 Task: Find ski resorts in the Sierra Nevada between Lake Tahoe, California/Nevada, and Kirkwood, California.
Action: Mouse moved to (230, 77)
Screenshot: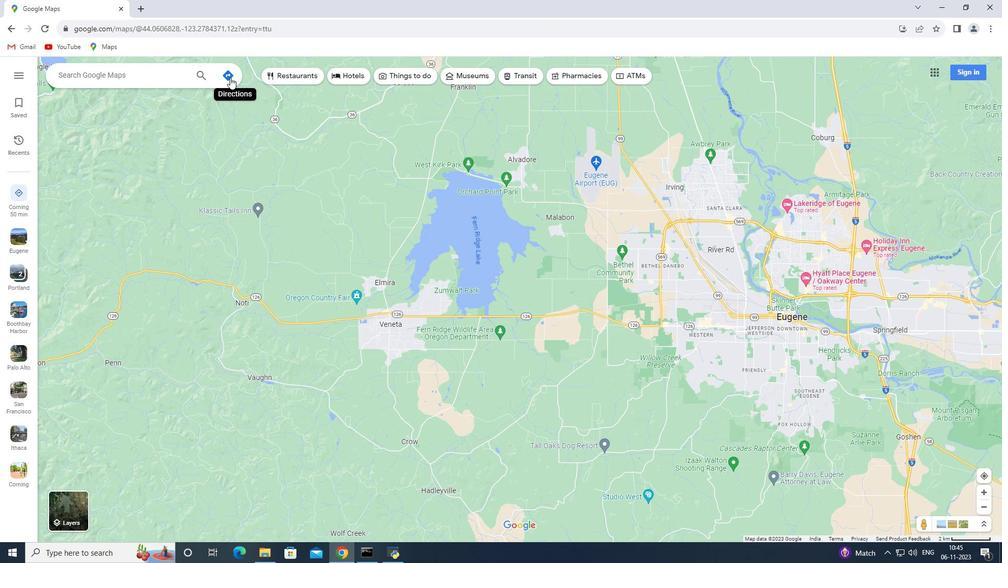 
Action: Mouse pressed left at (230, 77)
Screenshot: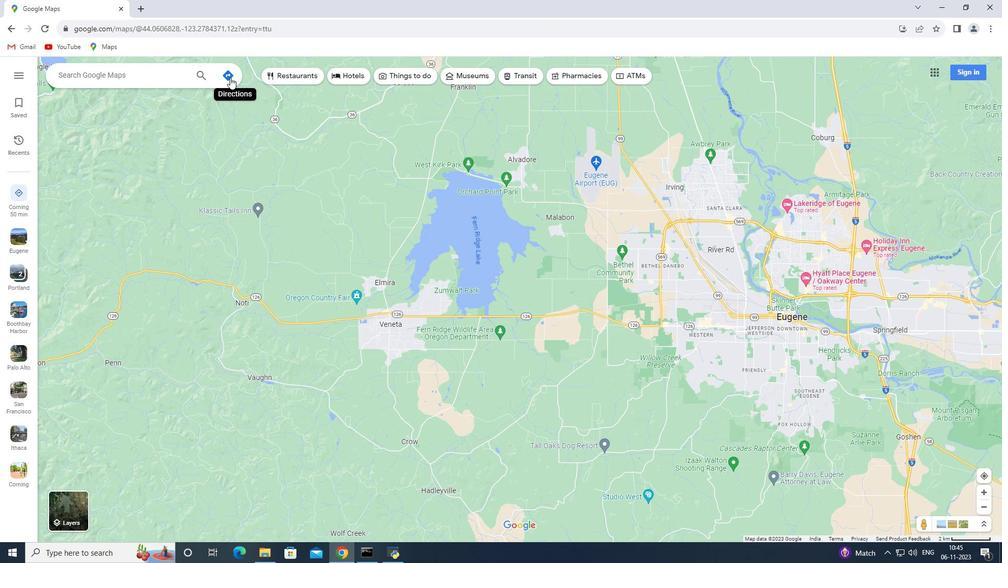 
Action: Mouse moved to (148, 99)
Screenshot: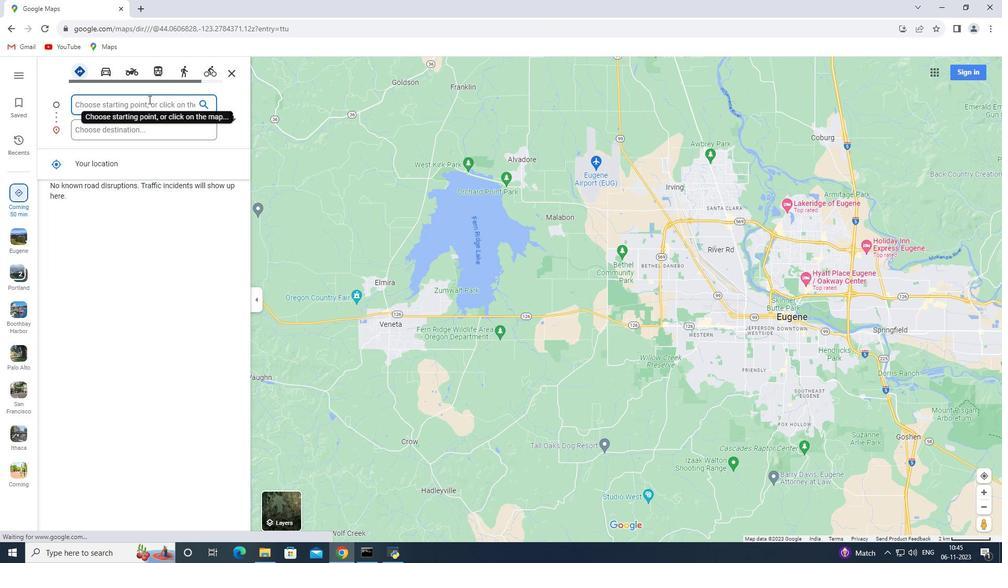
Action: Key pressed <Key.shift_r>Lake<Key.space><Key.shift><Key.shift><Key.shift>Tahoe,<Key.space><Key.shift>California/<Key.shift><Key.shift><Key.shift><Key.shift><Key.shift><Key.shift><Key.shift><Key.shift><Key.shift>Nevada
Screenshot: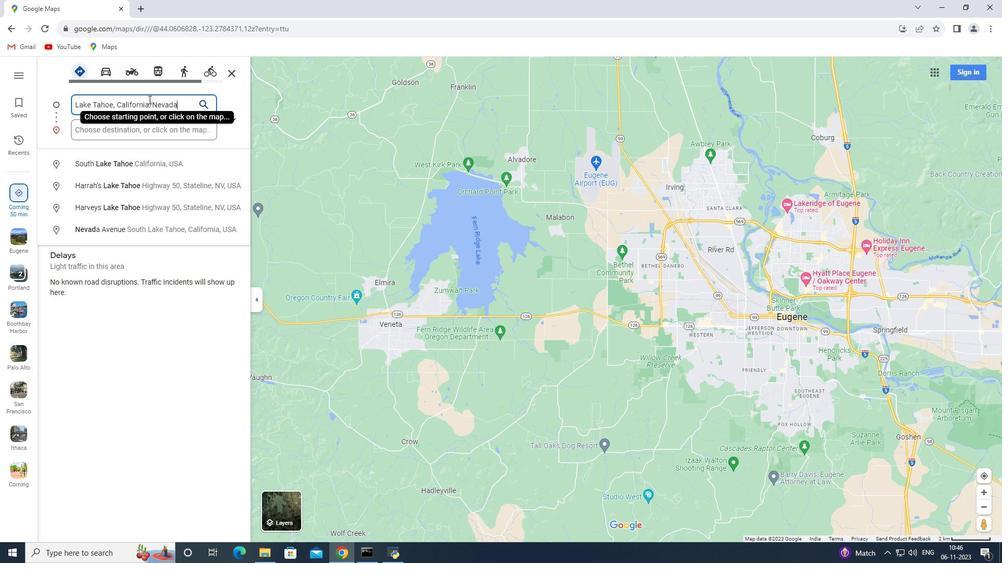 
Action: Mouse moved to (118, 130)
Screenshot: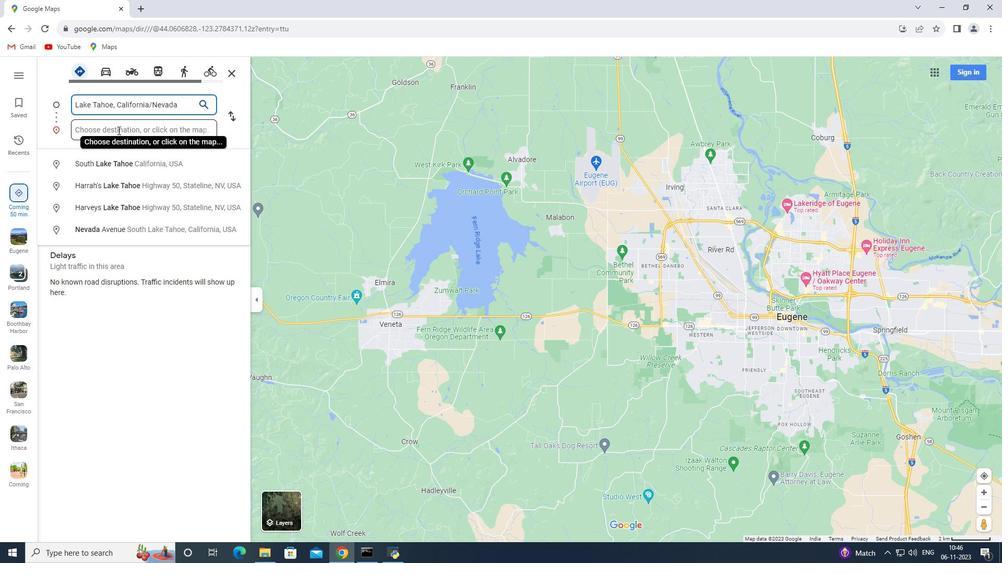 
Action: Mouse pressed left at (118, 130)
Screenshot: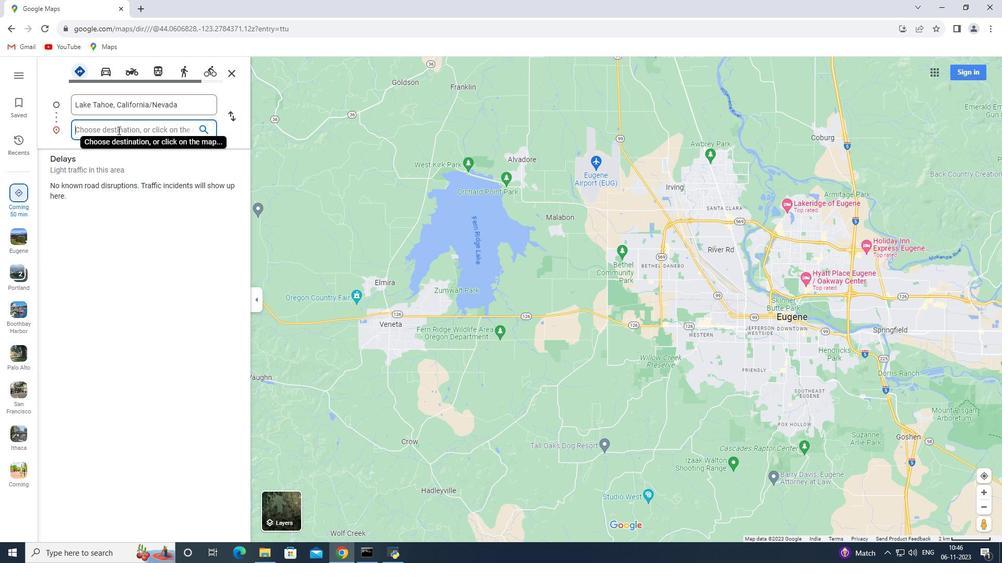 
Action: Key pressed <Key.shift_r>Kirkwood,<Key.space><Key.shift>Calo<Key.backspace>ifornia<Key.enter>
Screenshot: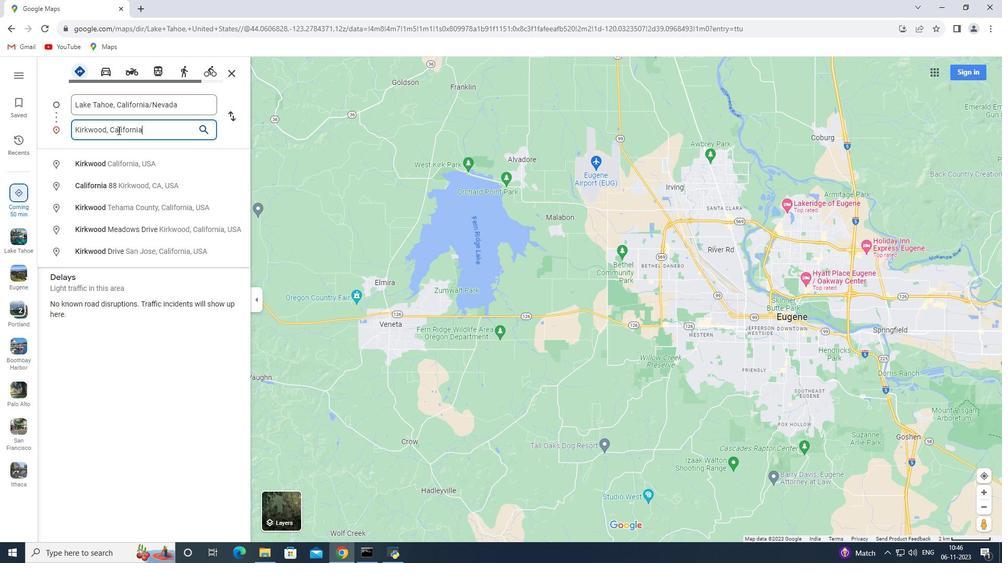 
Action: Mouse moved to (422, 75)
Screenshot: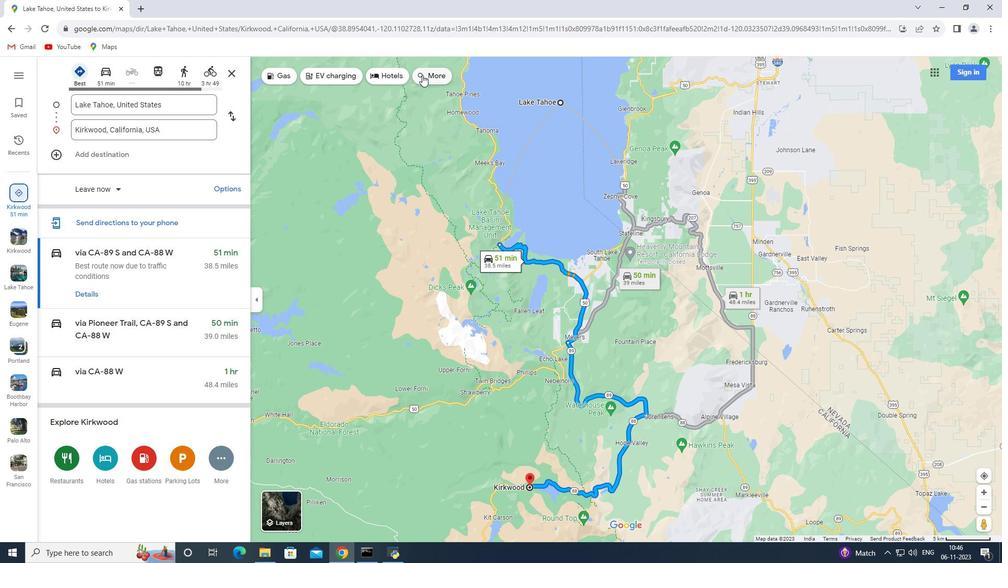 
Action: Mouse pressed left at (422, 75)
Screenshot: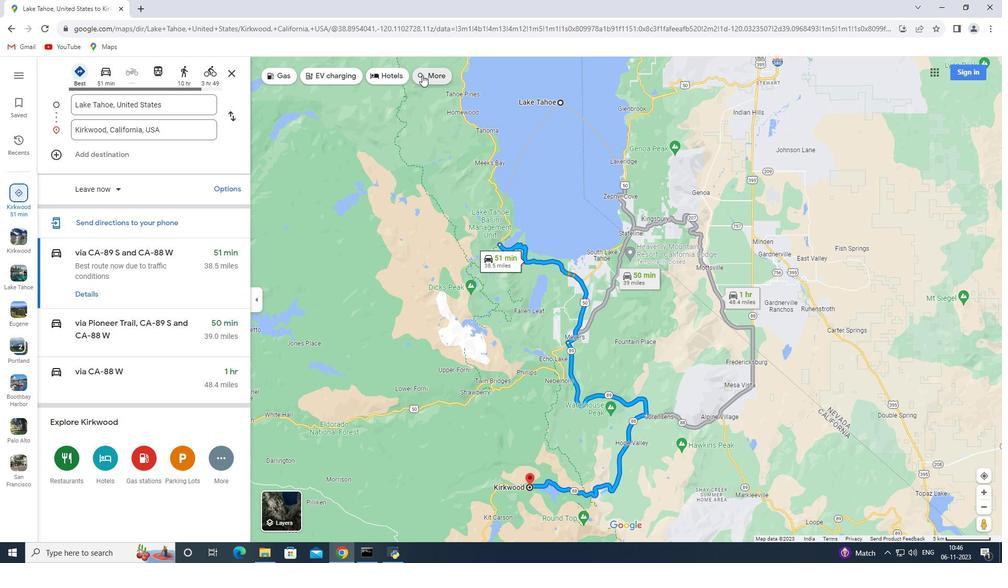 
Action: Mouse moved to (133, 72)
Screenshot: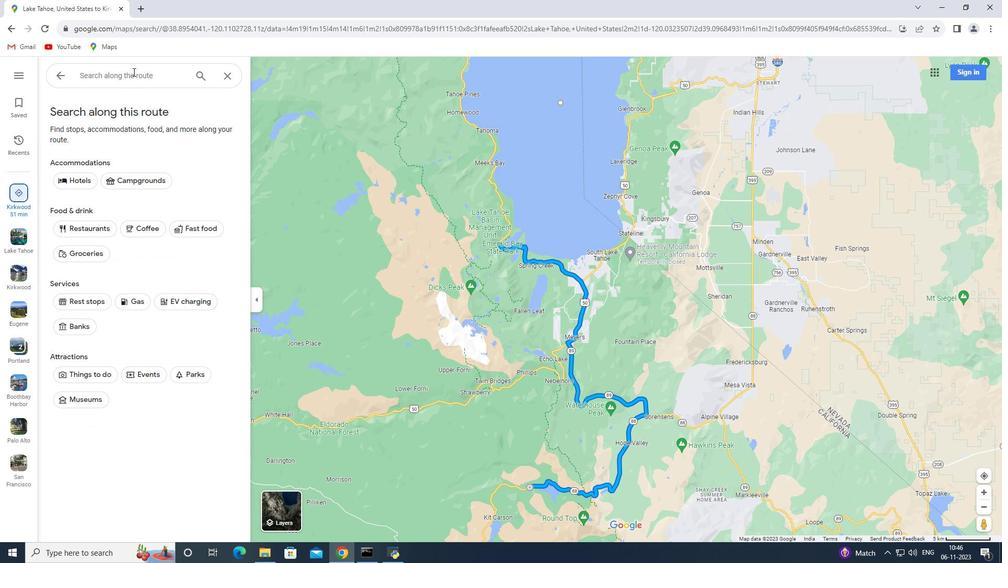 
Action: Mouse pressed left at (133, 72)
Screenshot: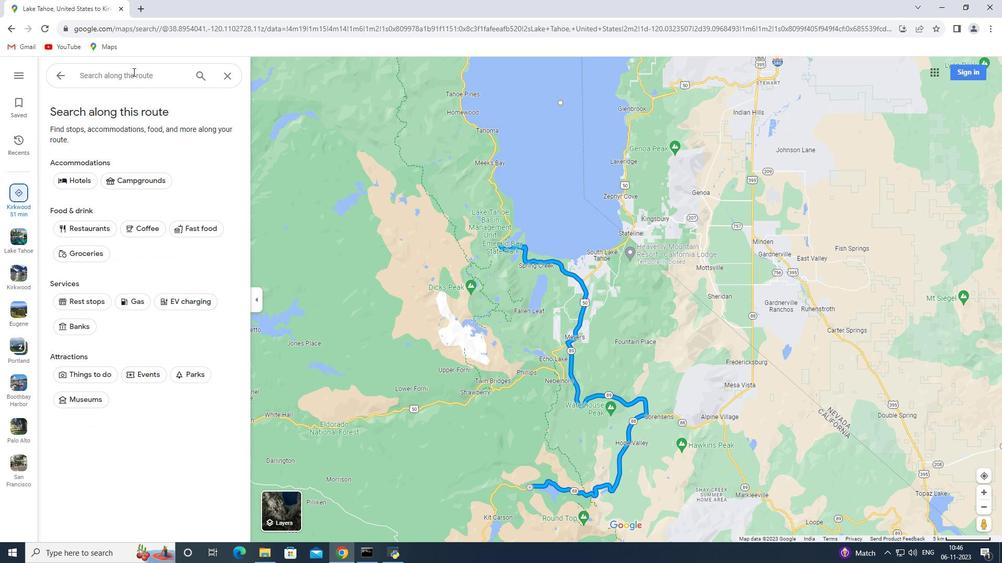 
Action: Key pressed ski<Key.space>resorts<Key.space>in<Key.space>the<Key.space><Key.shift>Sierra<Key.space><Key.shift>Nevada<Key.enter>
Screenshot: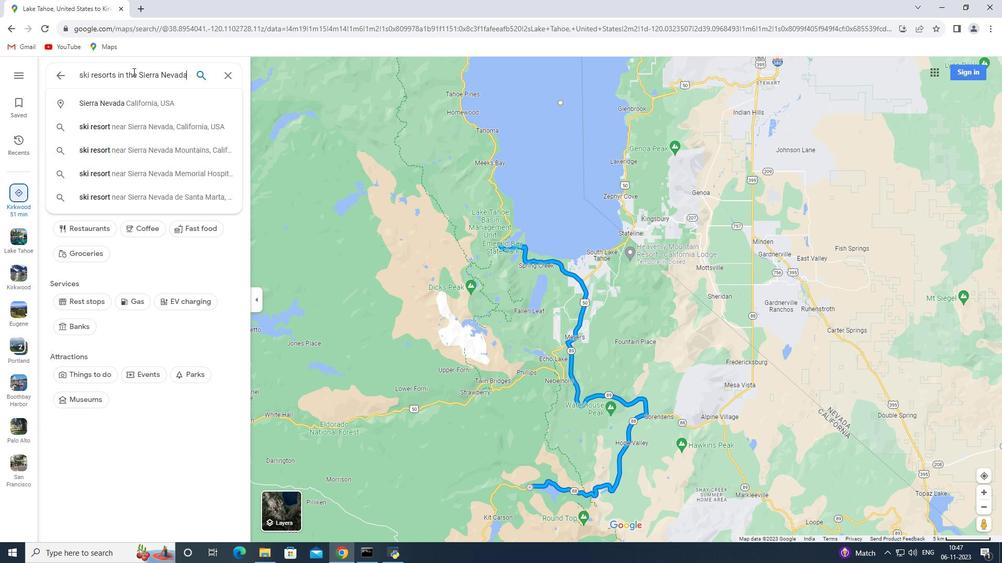 
